 Task: Assign in the project CarveTech the issue 'Develop a new tool for automated testing of mobile application integration with third-party services and APIs' to the sprint 'Speed Demons'. Assign in the project CarveTech the issue 'Upgrade the mobile responsiveness and mobile compatibility mechanisms of a web application to improve mobile user experience' to the sprint 'Speed Demons'. Assign in the project CarveTech the issue 'Create a new online platform for online entrepreneurship courses with advanced business tools and community features' to the sprint 'Speed Demons'. Assign in the project CarveTech the issue 'Implement a new cloud-based document management system for a company with advanced document versioning and access control features' to the sprint 'Speed Demons'
Action: Mouse moved to (203, 60)
Screenshot: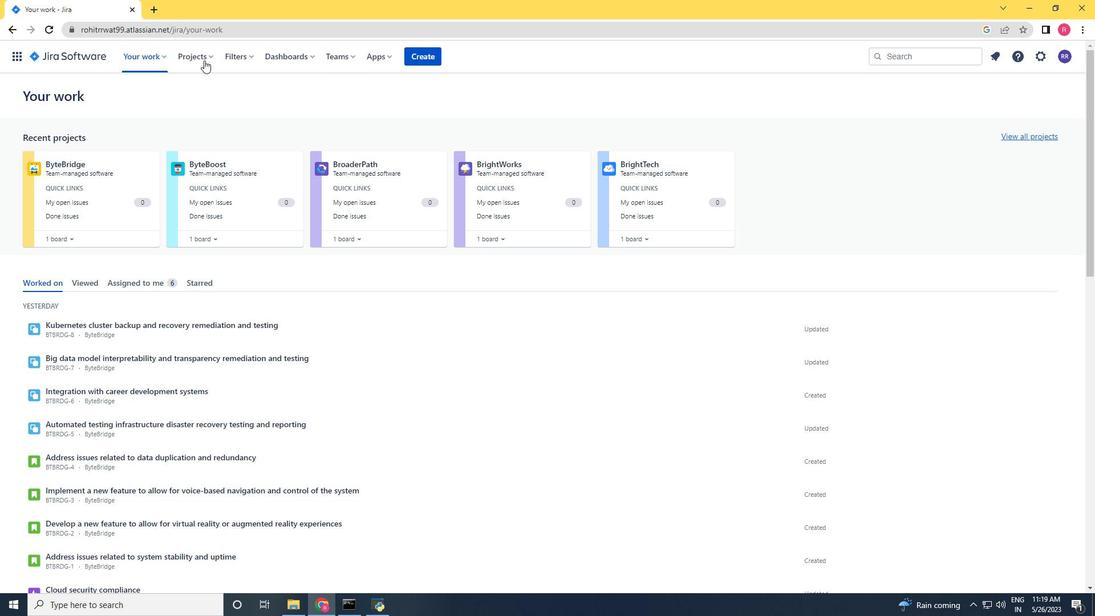 
Action: Mouse pressed left at (203, 60)
Screenshot: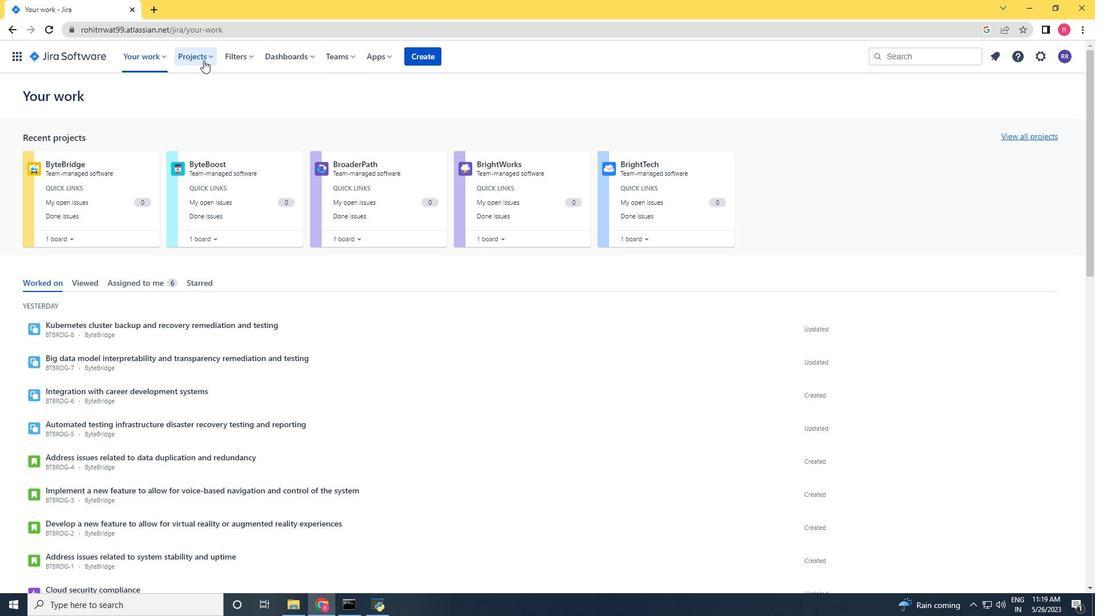 
Action: Mouse moved to (224, 102)
Screenshot: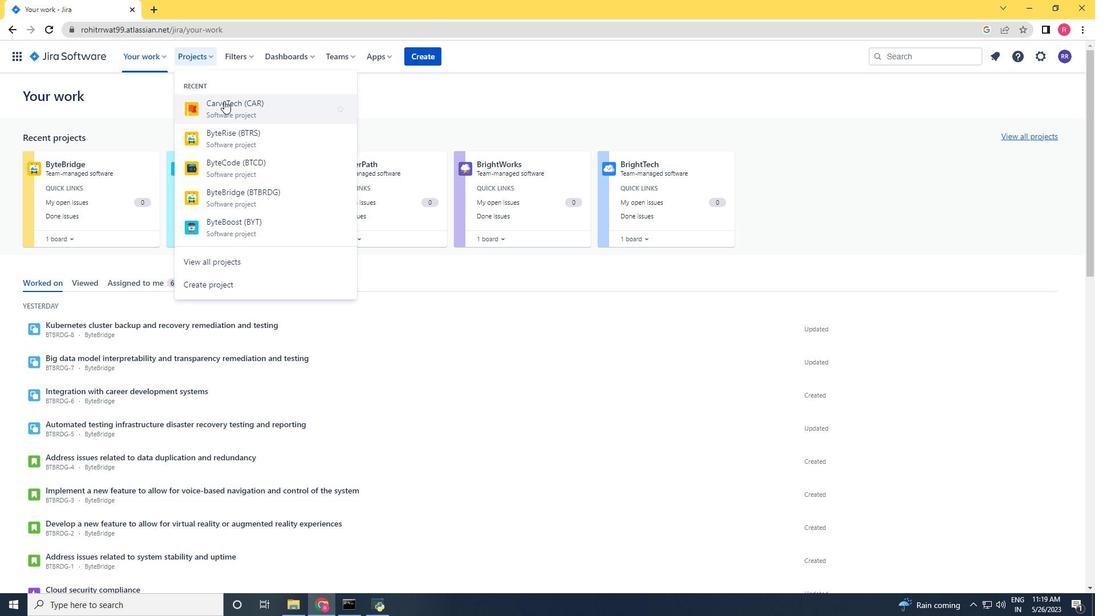 
Action: Mouse pressed left at (224, 102)
Screenshot: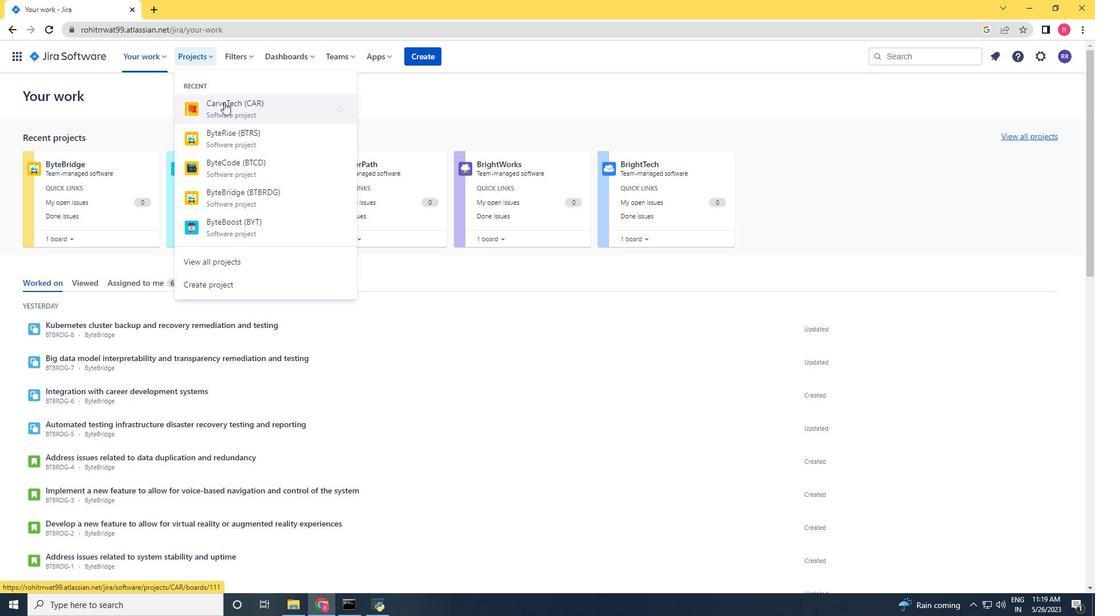
Action: Mouse moved to (67, 168)
Screenshot: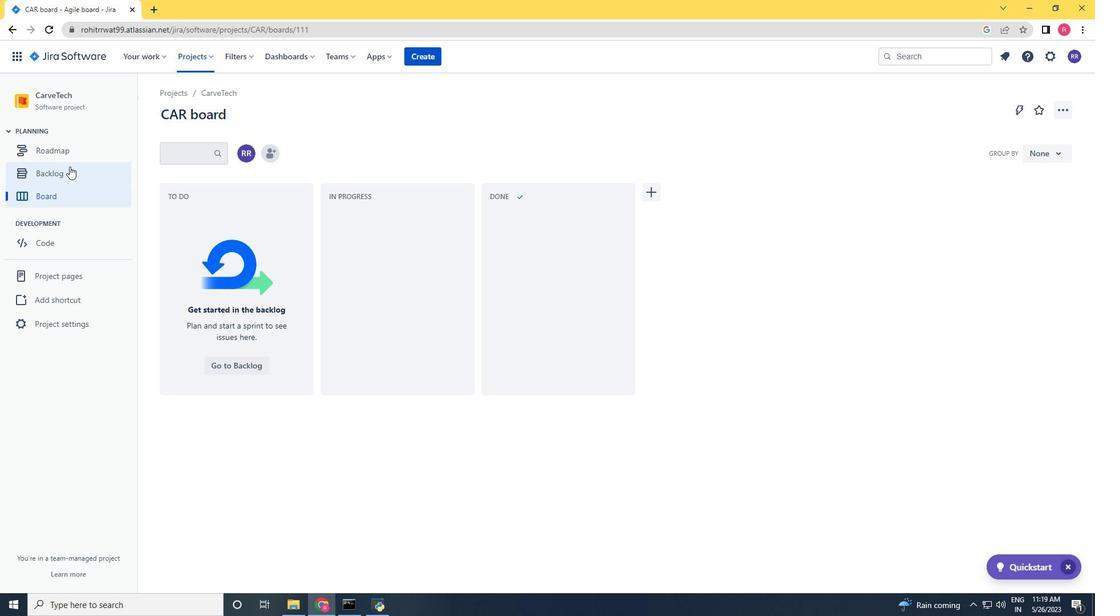 
Action: Mouse pressed left at (67, 168)
Screenshot: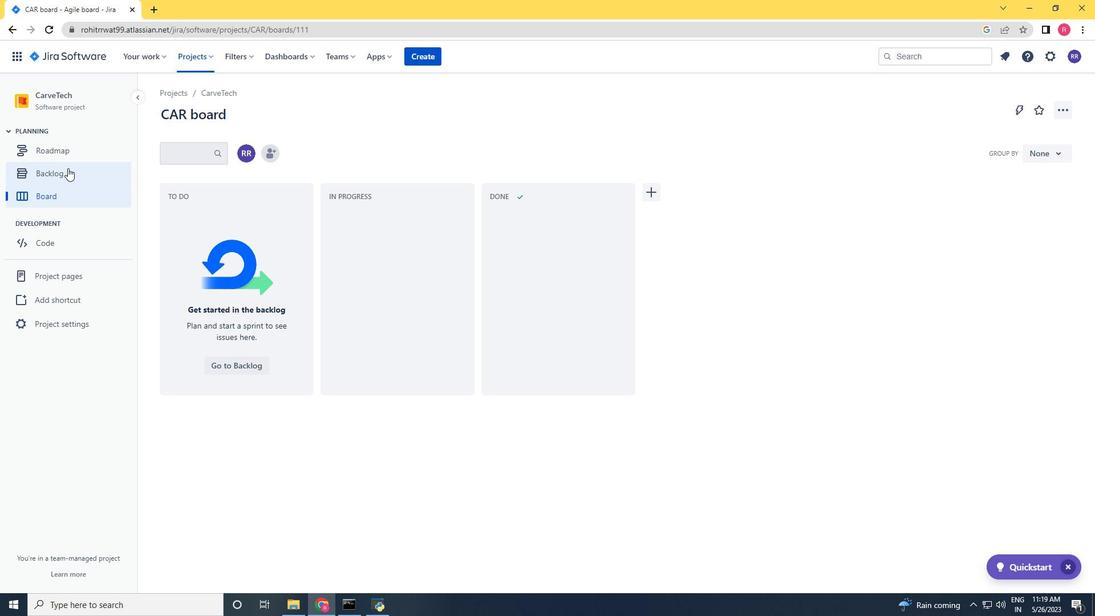 
Action: Mouse moved to (1044, 310)
Screenshot: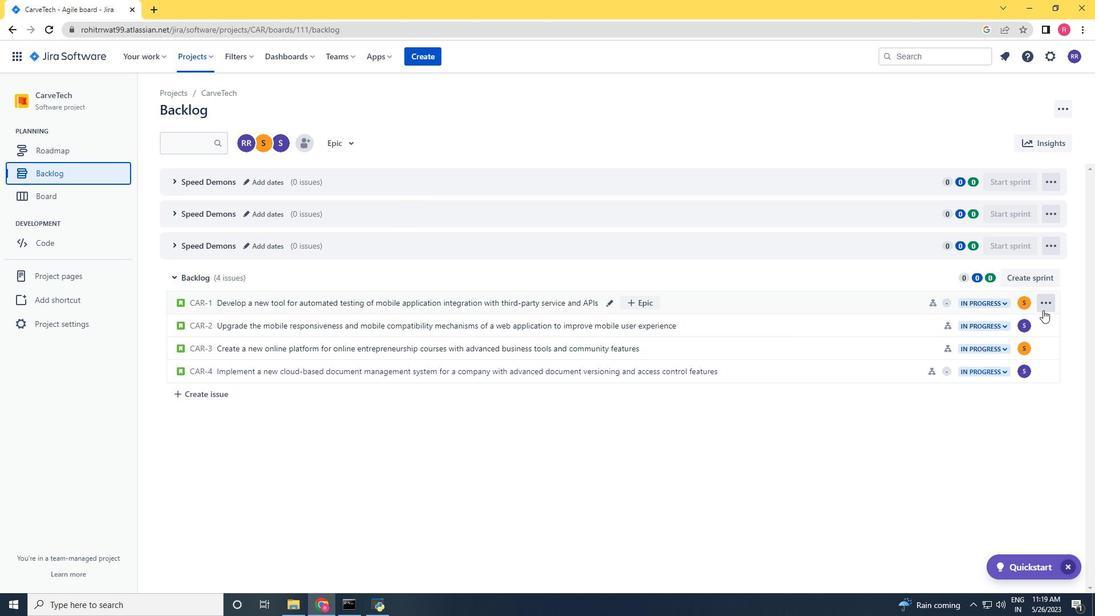 
Action: Mouse pressed left at (1044, 310)
Screenshot: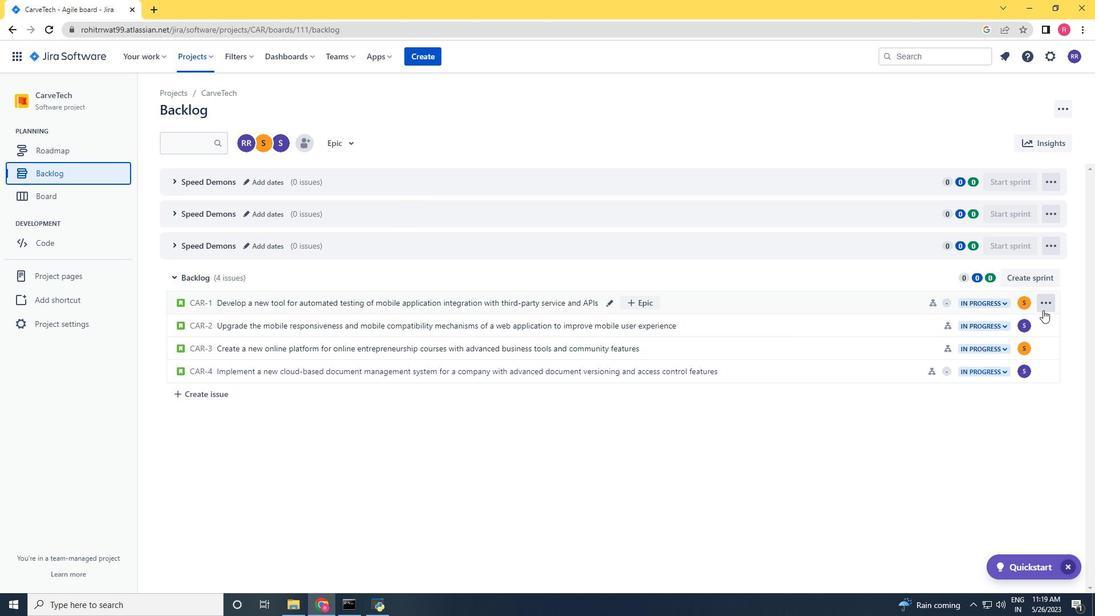 
Action: Mouse moved to (1022, 434)
Screenshot: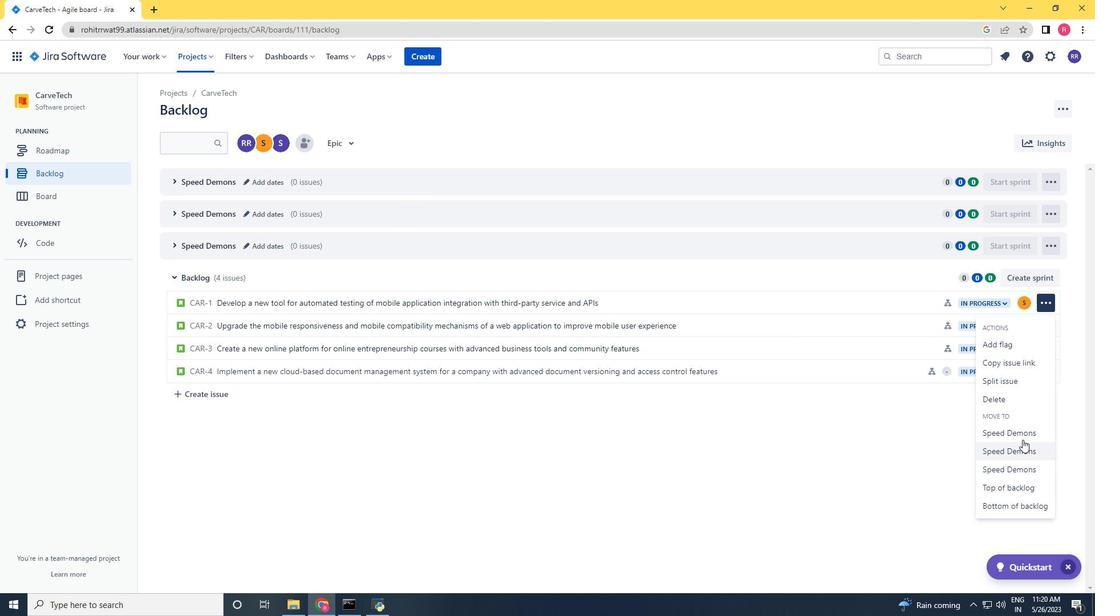 
Action: Mouse pressed left at (1022, 434)
Screenshot: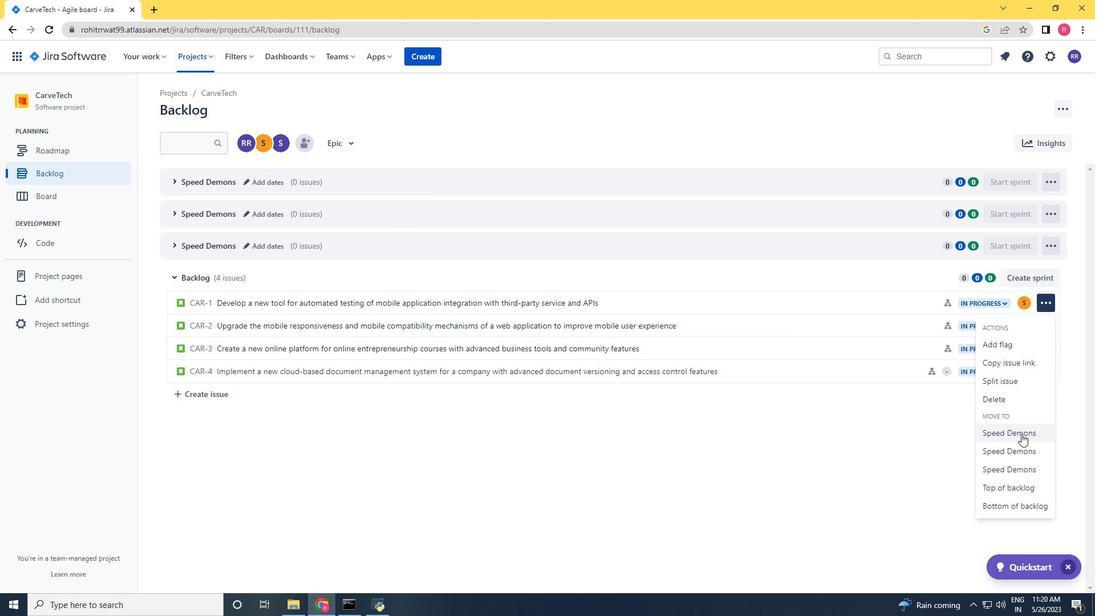 
Action: Mouse moved to (172, 181)
Screenshot: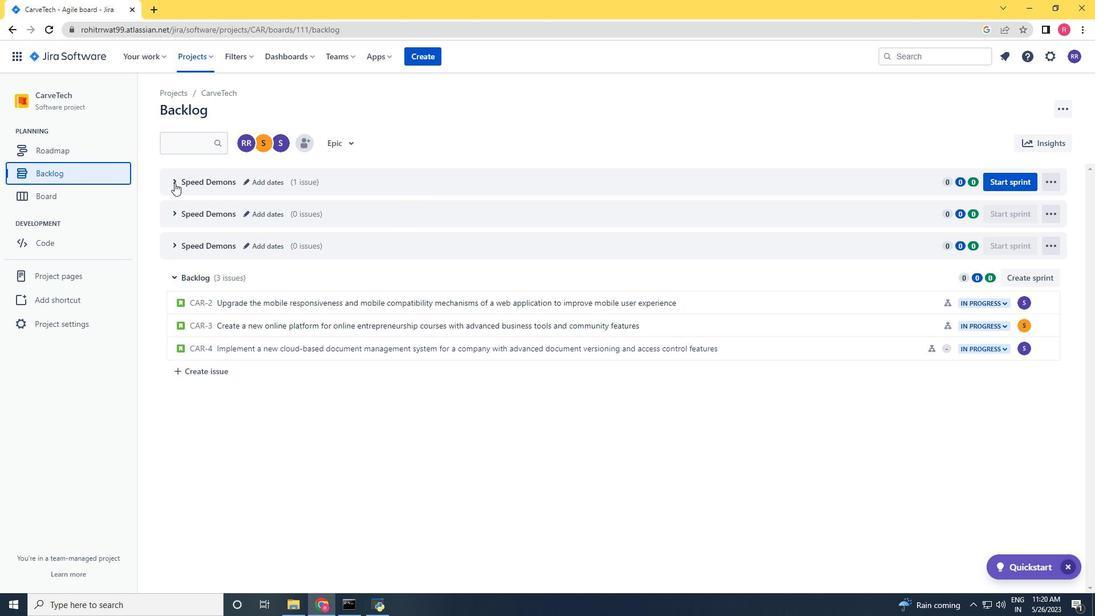 
Action: Mouse pressed left at (172, 181)
Screenshot: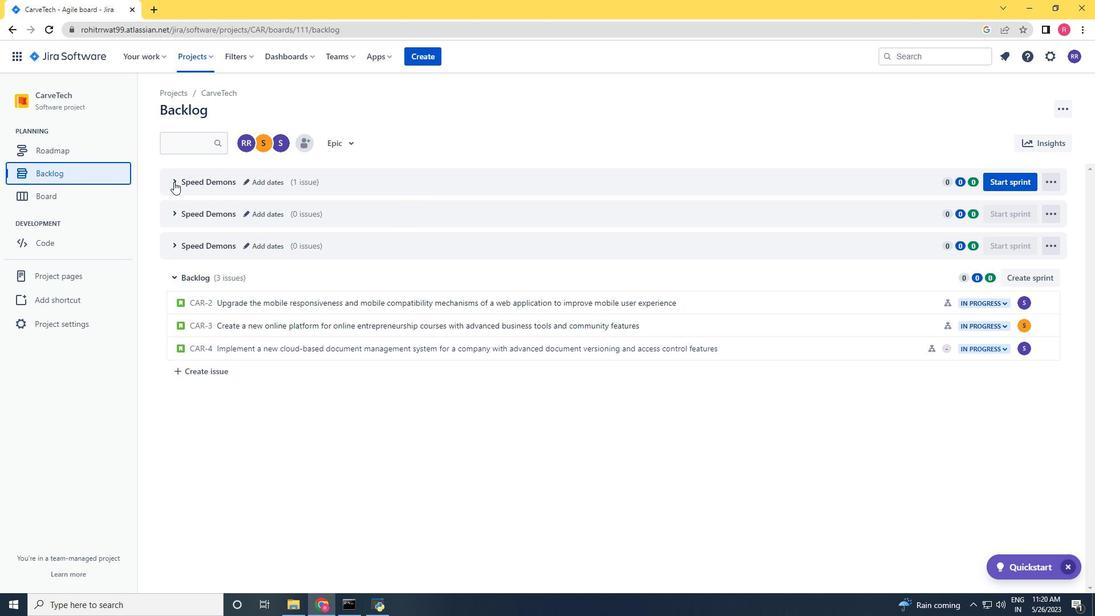 
Action: Mouse moved to (810, 378)
Screenshot: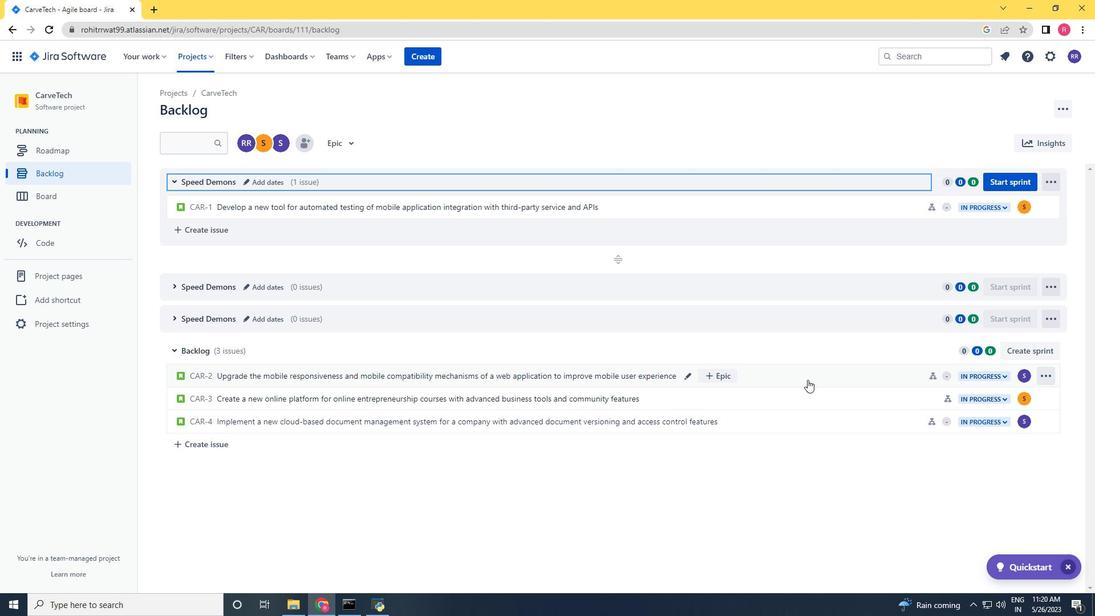 
Action: Mouse pressed left at (810, 378)
Screenshot: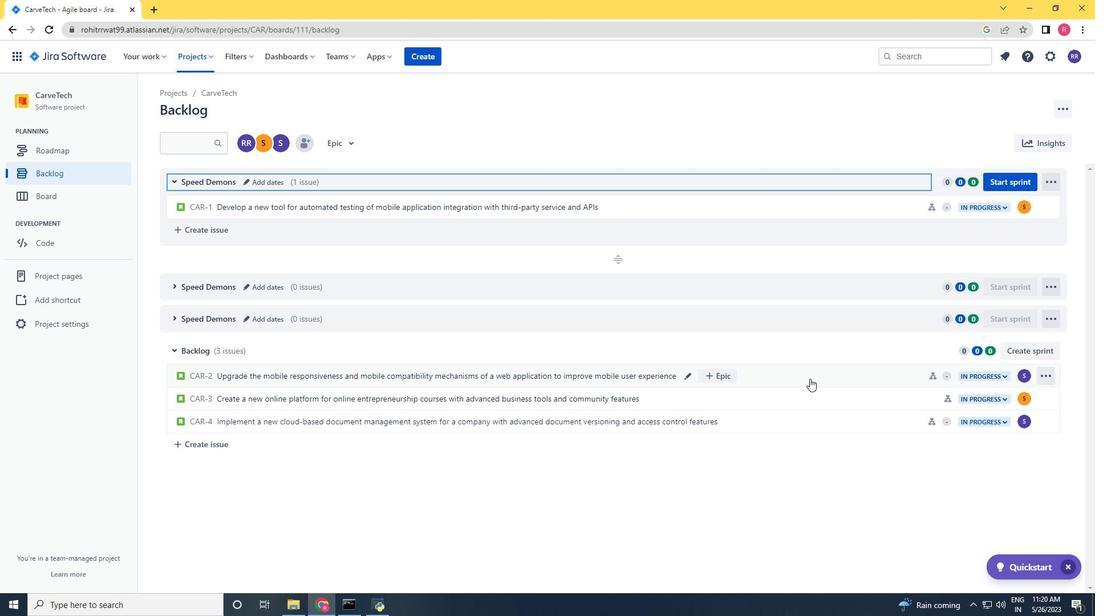 
Action: Mouse moved to (1071, 176)
Screenshot: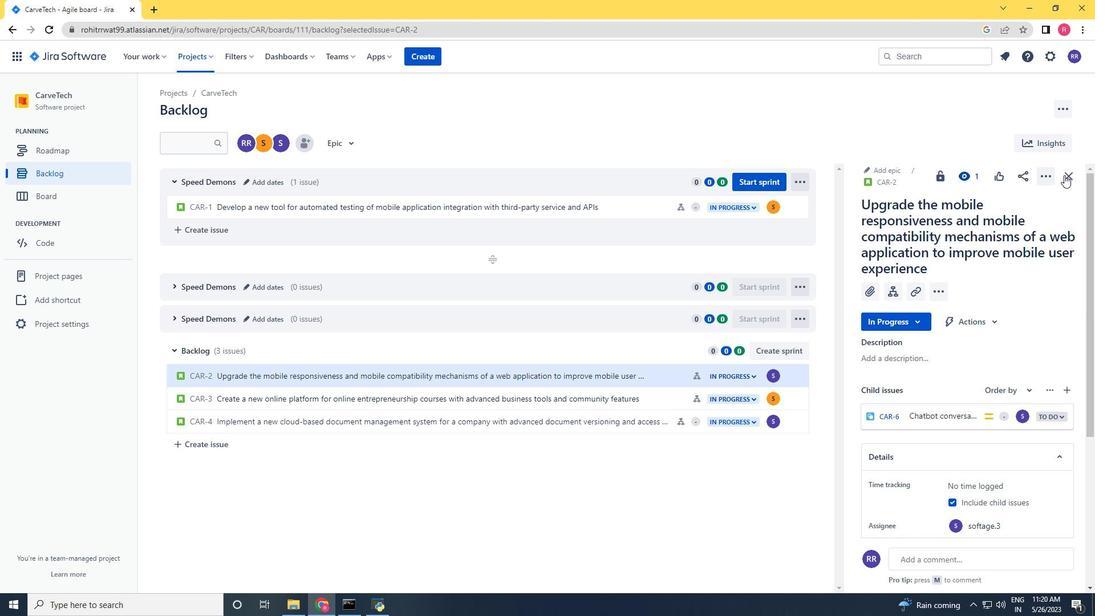 
Action: Mouse pressed left at (1071, 176)
Screenshot: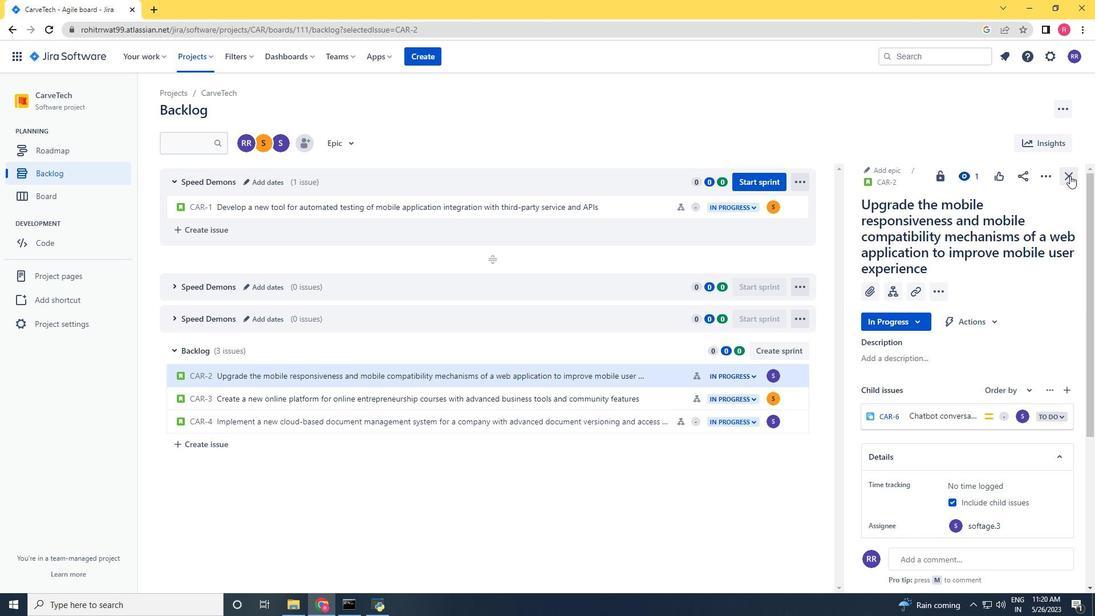
Action: Mouse moved to (1046, 377)
Screenshot: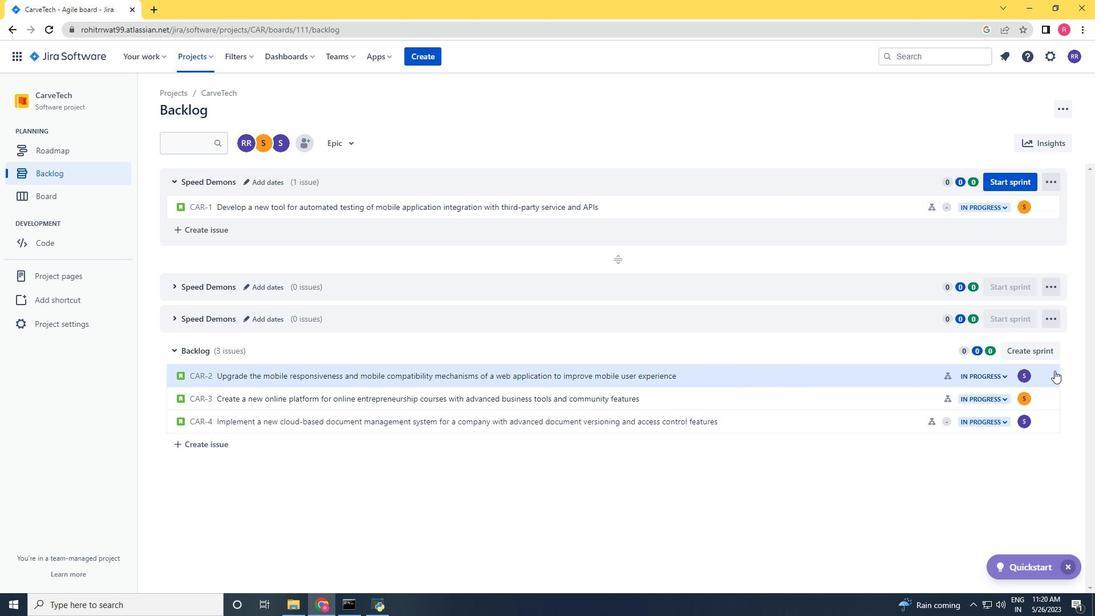 
Action: Mouse pressed left at (1046, 377)
Screenshot: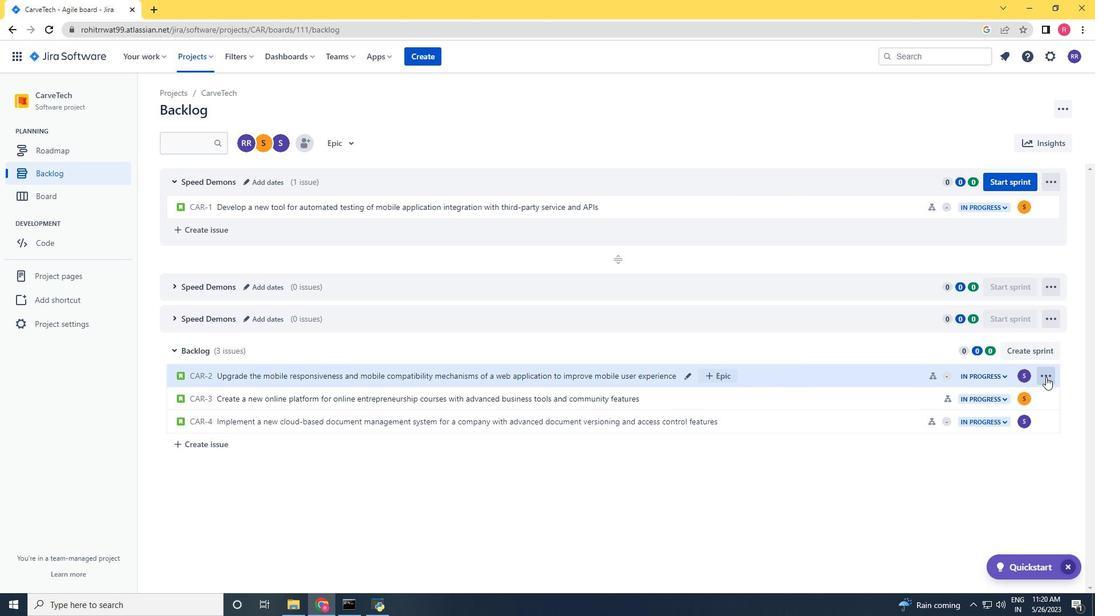 
Action: Mouse moved to (1011, 296)
Screenshot: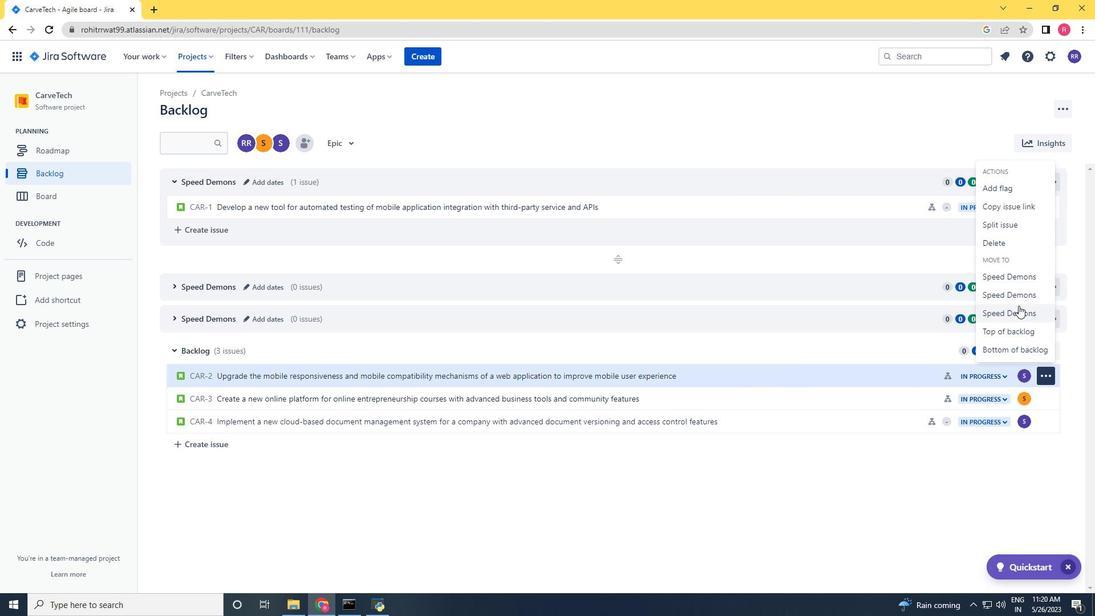 
Action: Mouse pressed left at (1011, 296)
Screenshot: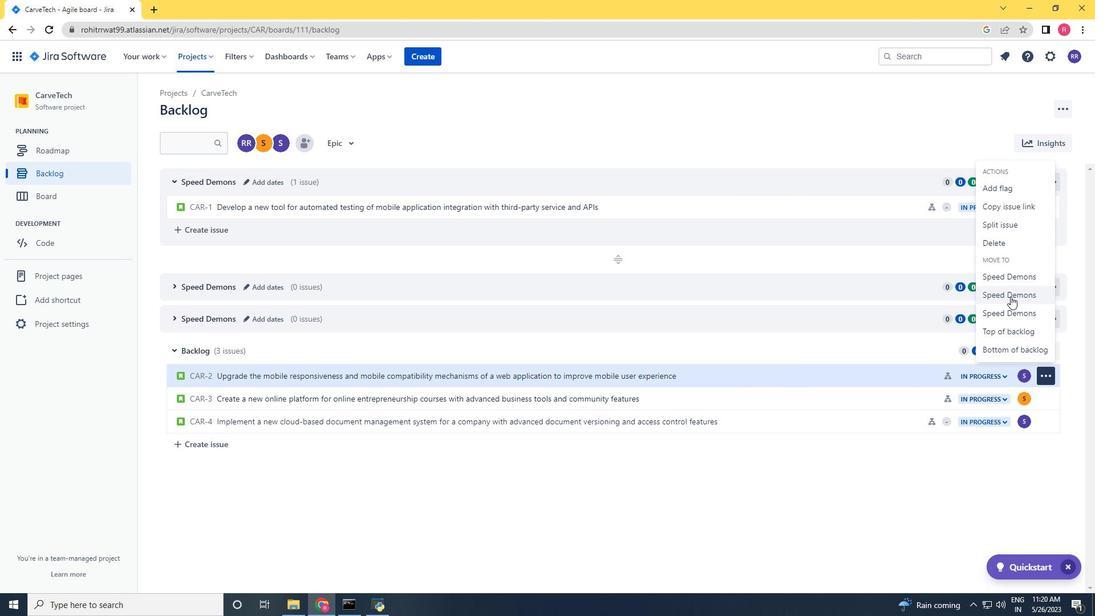 
Action: Mouse moved to (171, 286)
Screenshot: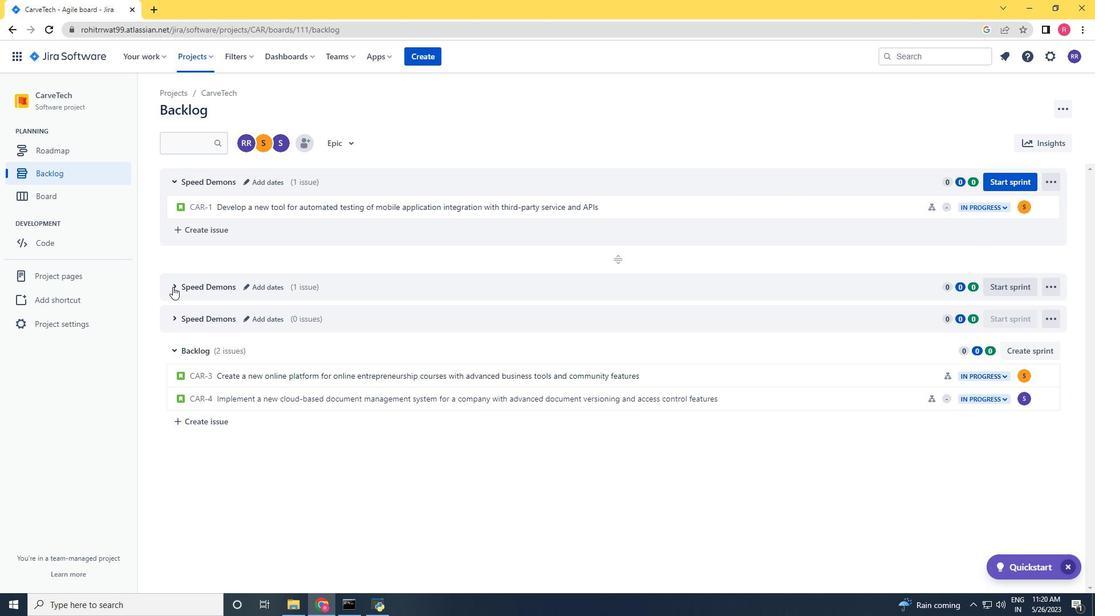 
Action: Mouse pressed left at (171, 286)
Screenshot: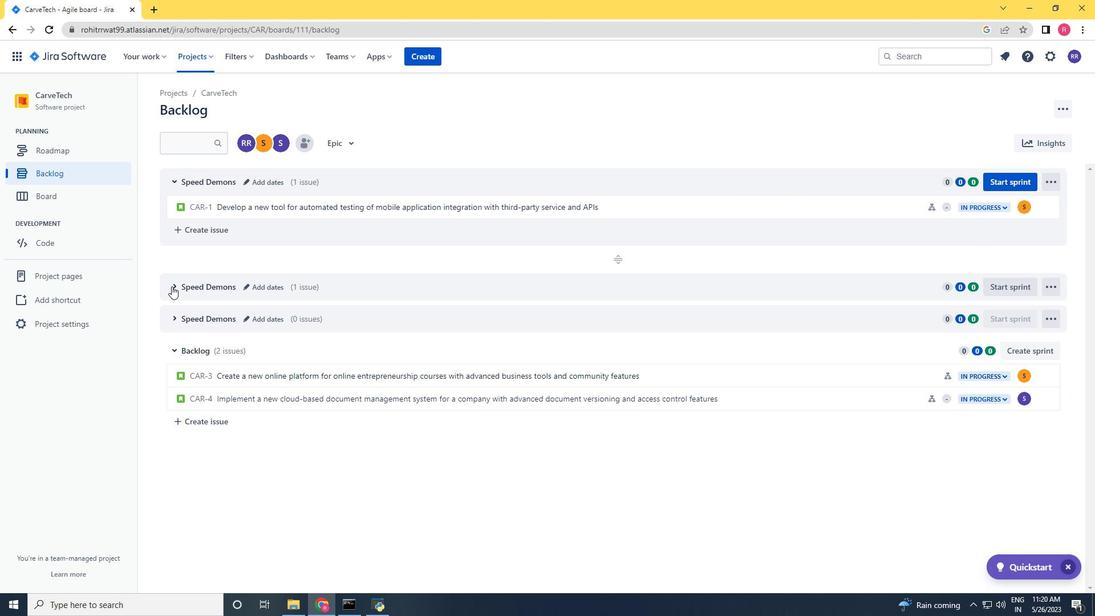 
Action: Mouse moved to (844, 443)
Screenshot: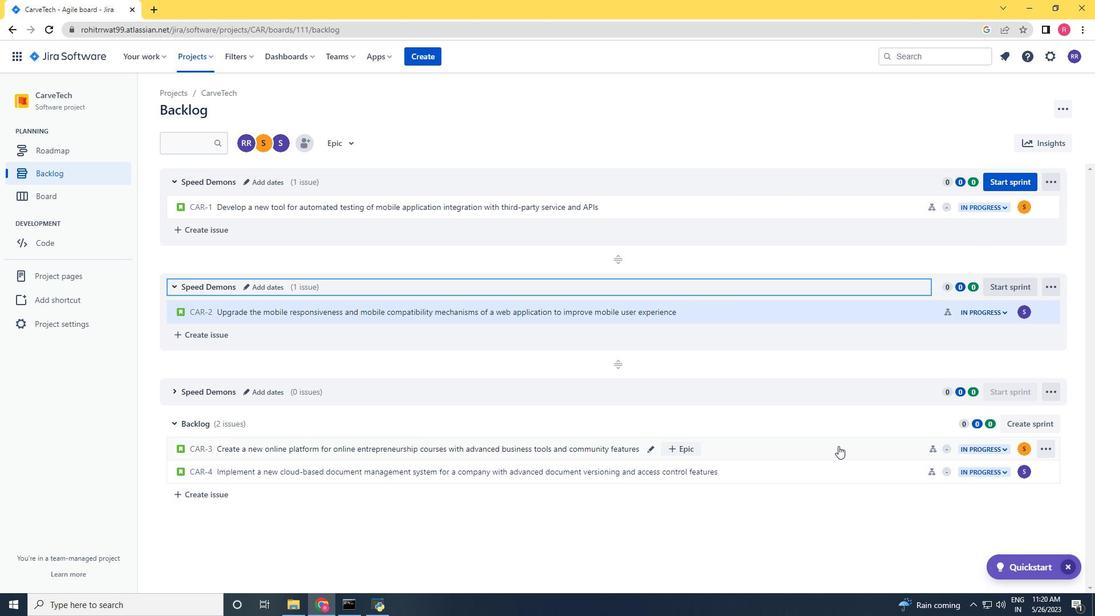 
Action: Mouse pressed left at (844, 443)
Screenshot: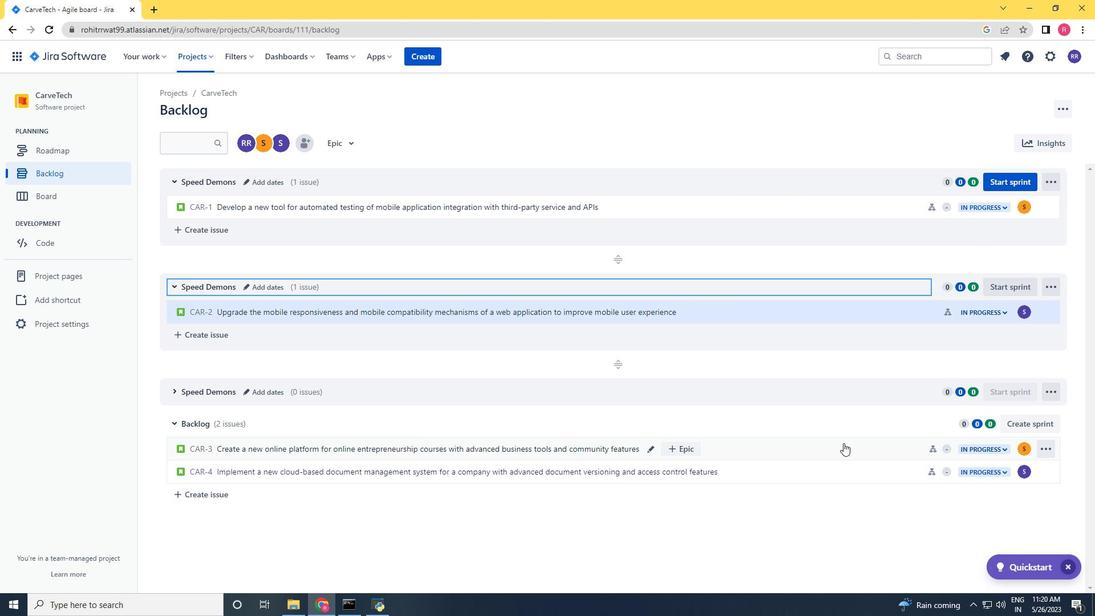 
Action: Mouse moved to (1070, 182)
Screenshot: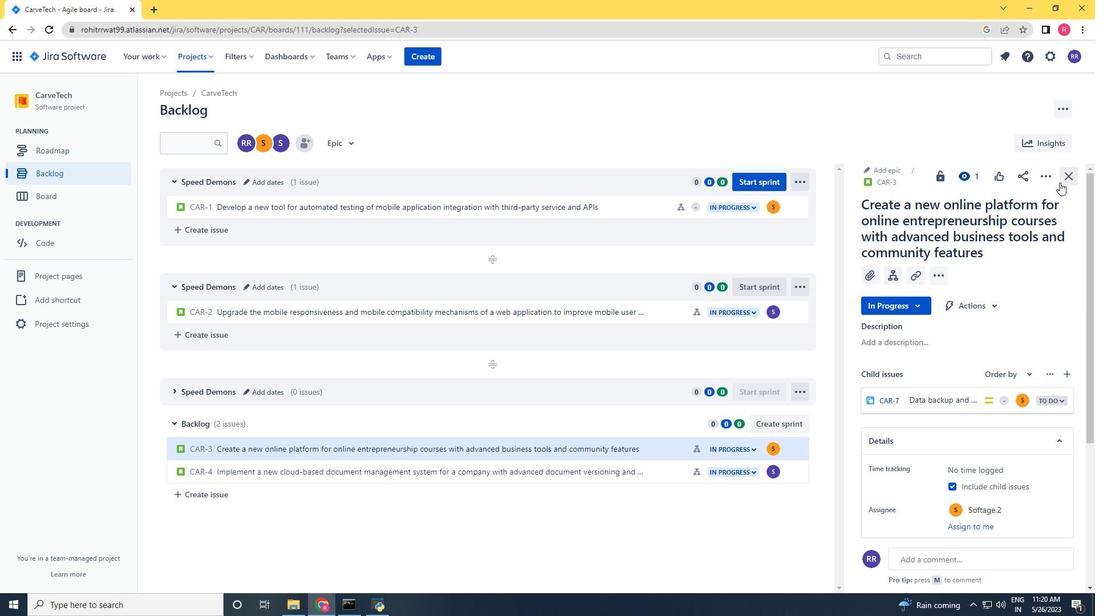 
Action: Mouse pressed left at (1070, 182)
Screenshot: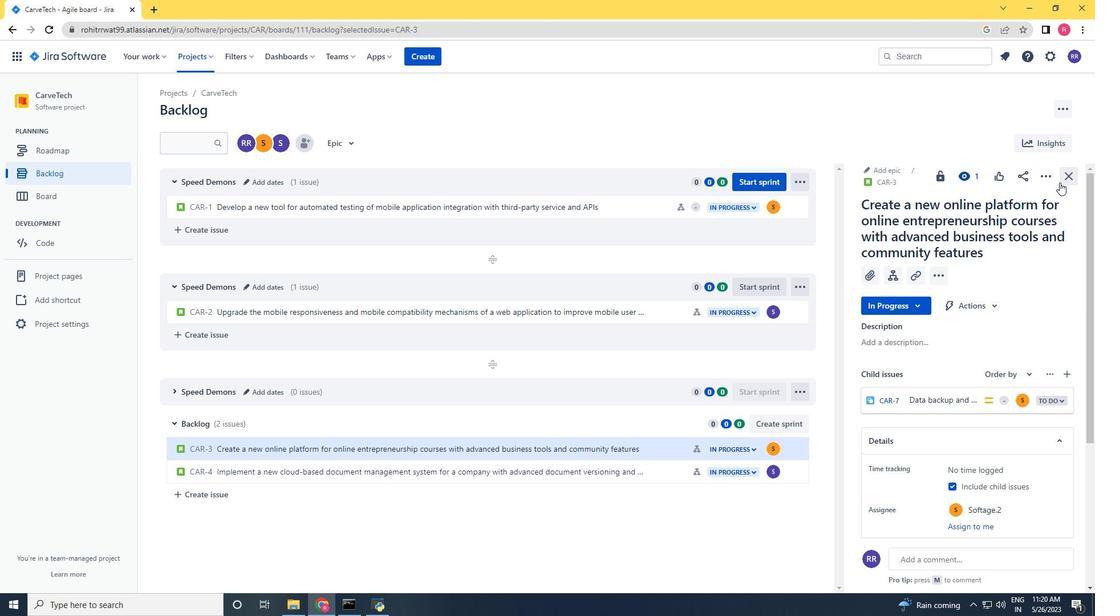 
Action: Mouse moved to (1046, 445)
Screenshot: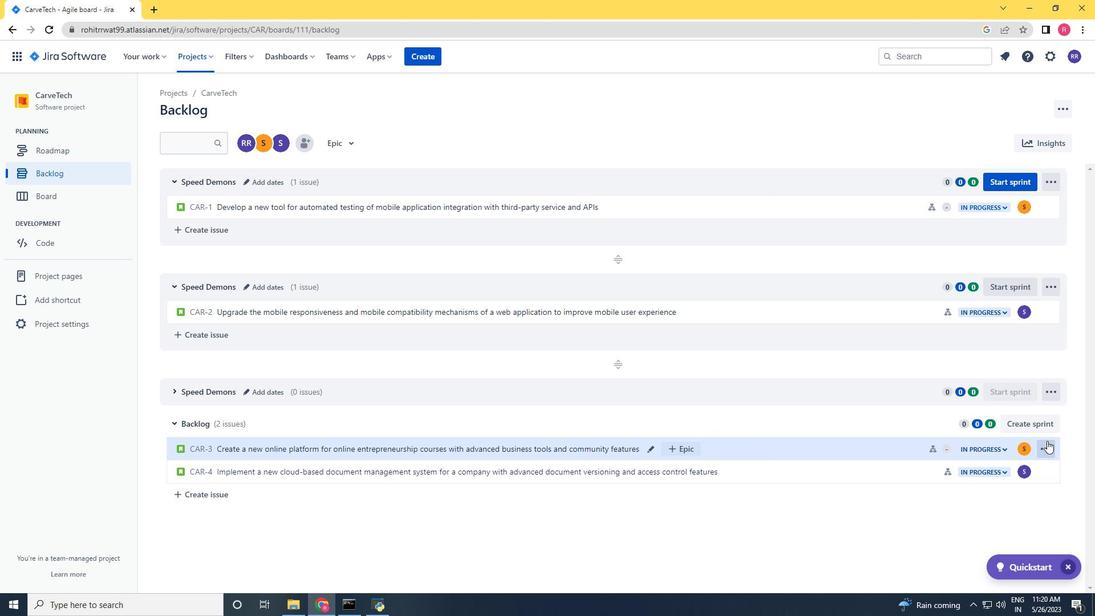 
Action: Mouse pressed left at (1046, 445)
Screenshot: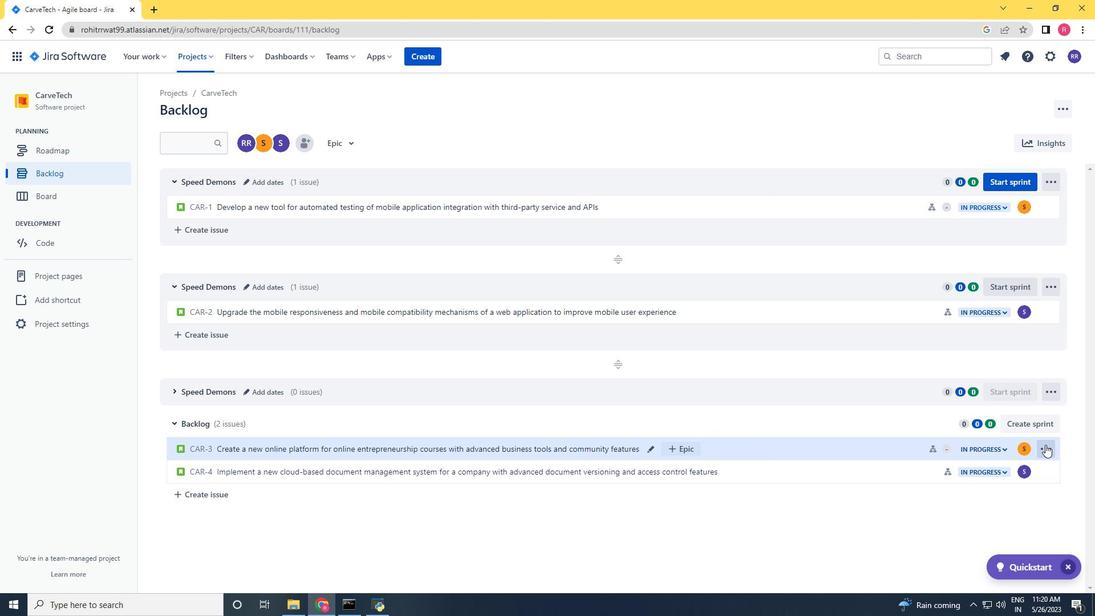 
Action: Mouse moved to (1033, 386)
Screenshot: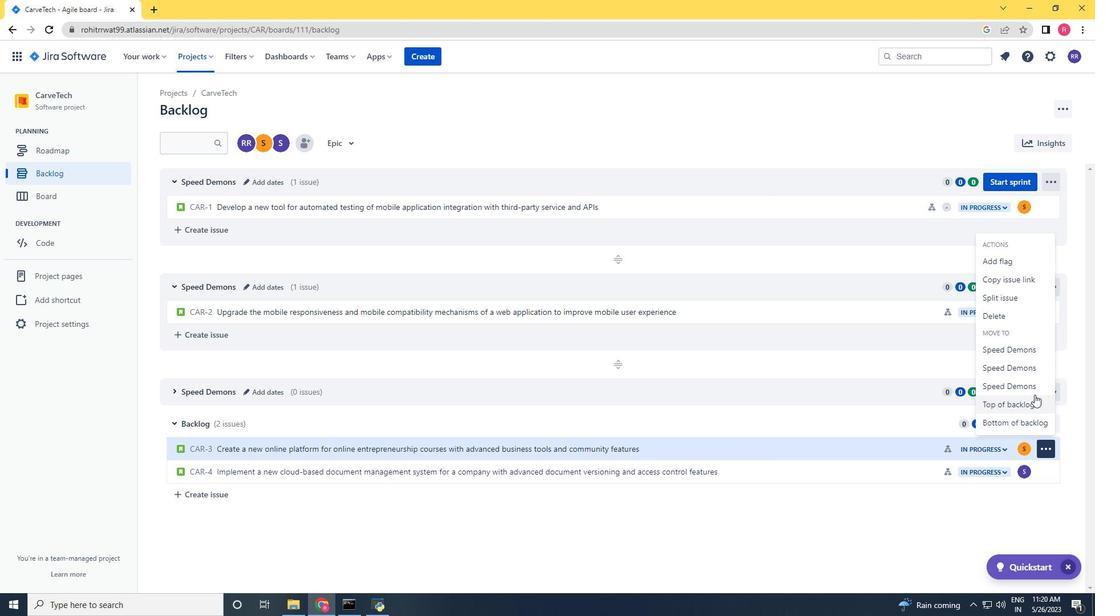 
Action: Mouse pressed left at (1033, 386)
Screenshot: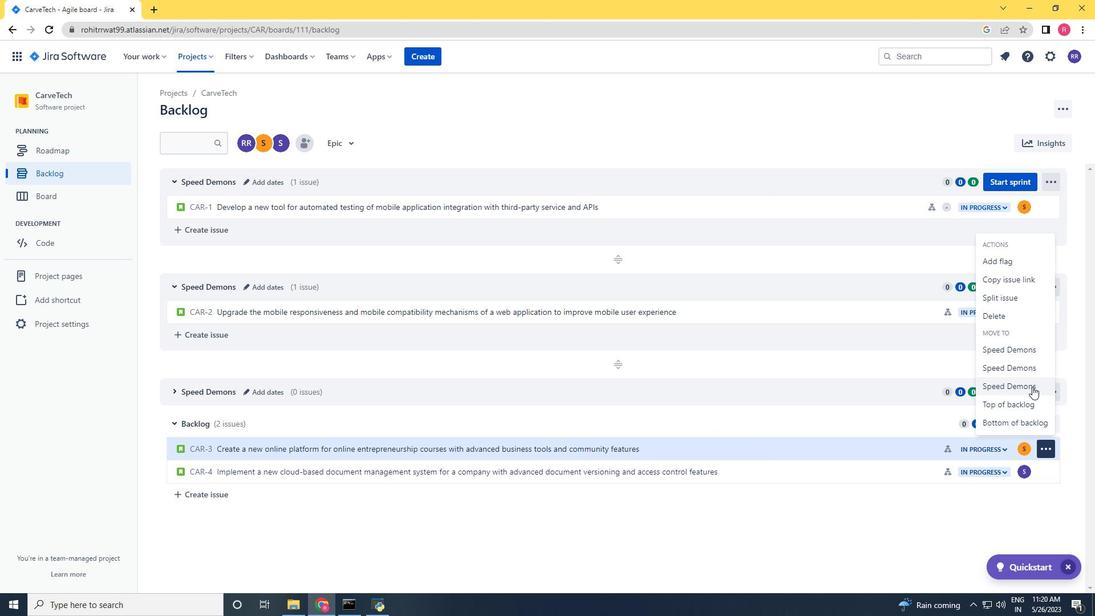 
Action: Mouse moved to (177, 391)
Screenshot: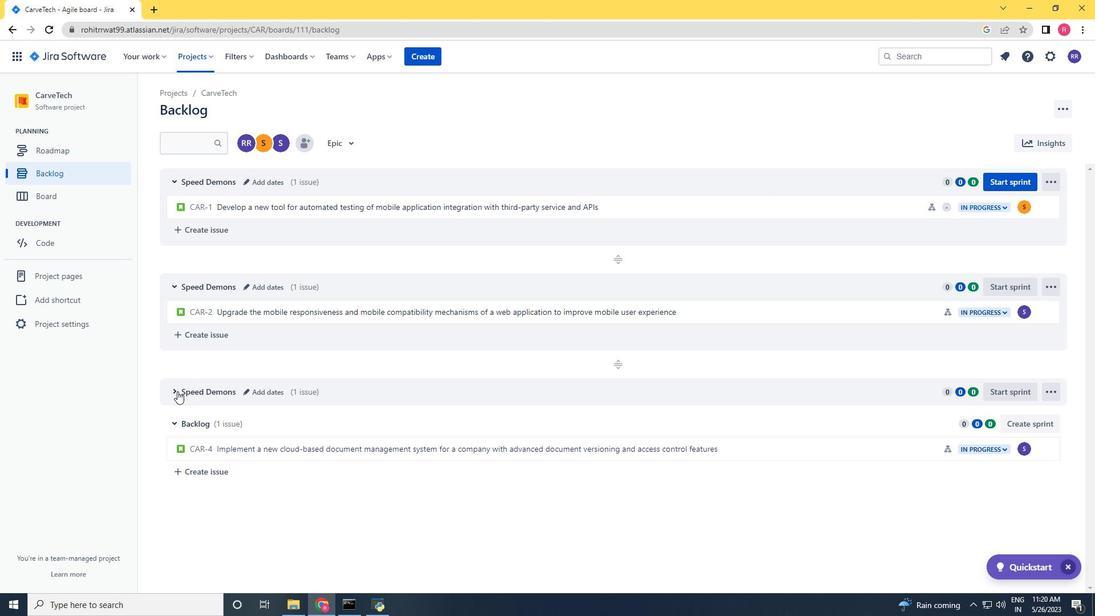 
Action: Mouse pressed left at (177, 391)
Screenshot: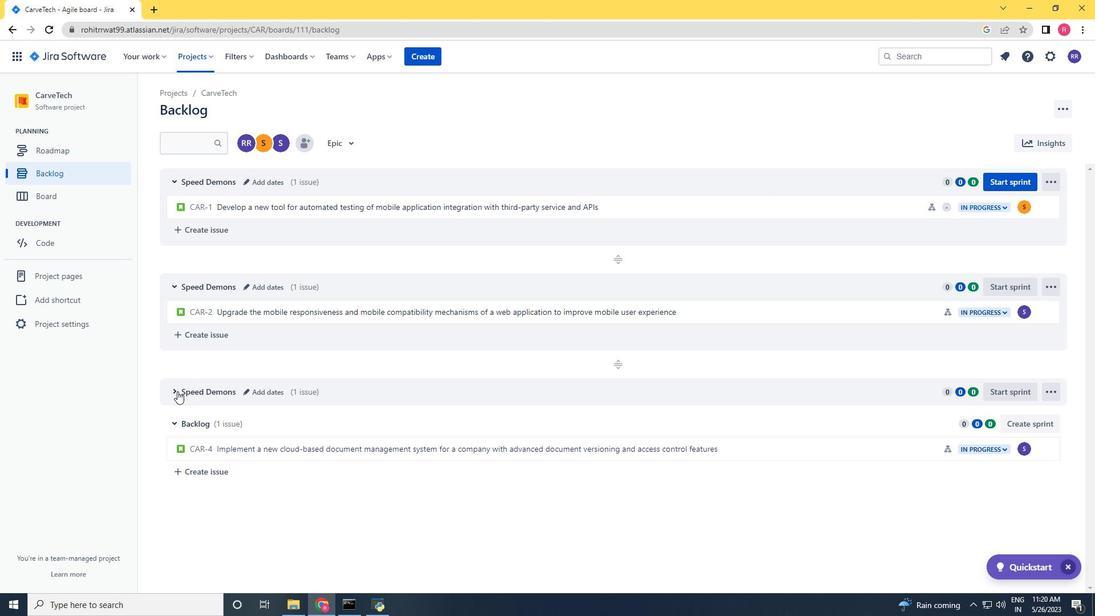 
Action: Mouse moved to (1052, 524)
Screenshot: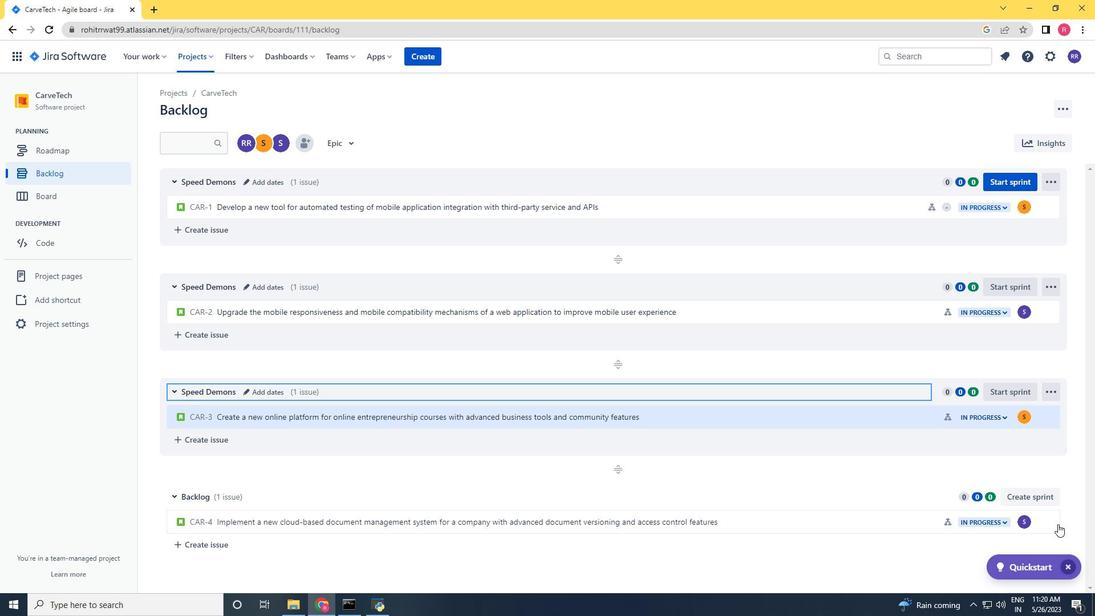 
Action: Mouse pressed left at (1052, 524)
Screenshot: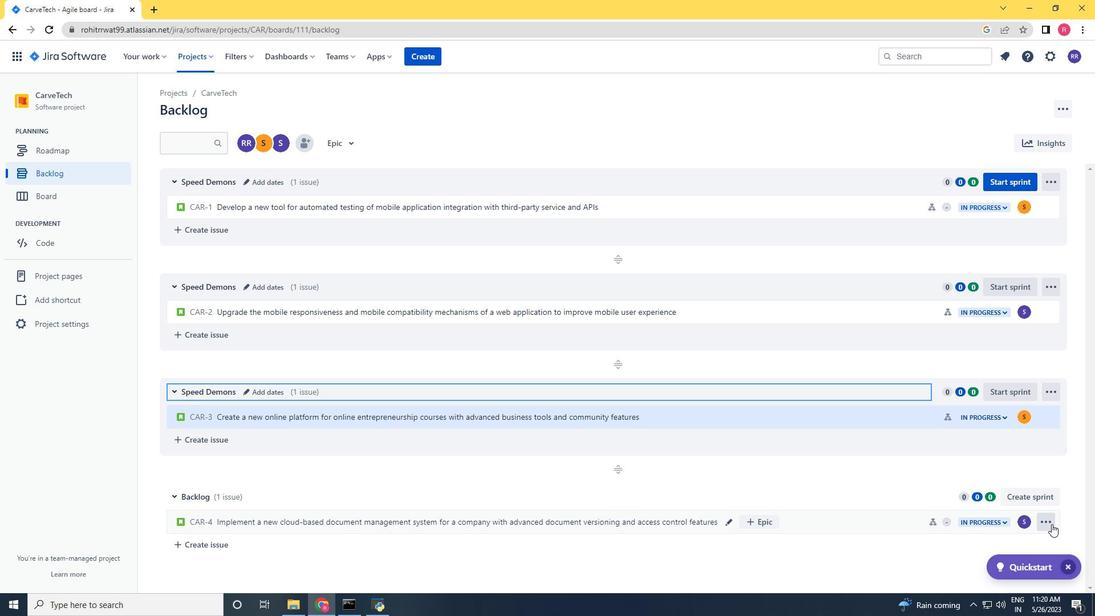 
Action: Mouse moved to (1030, 463)
Screenshot: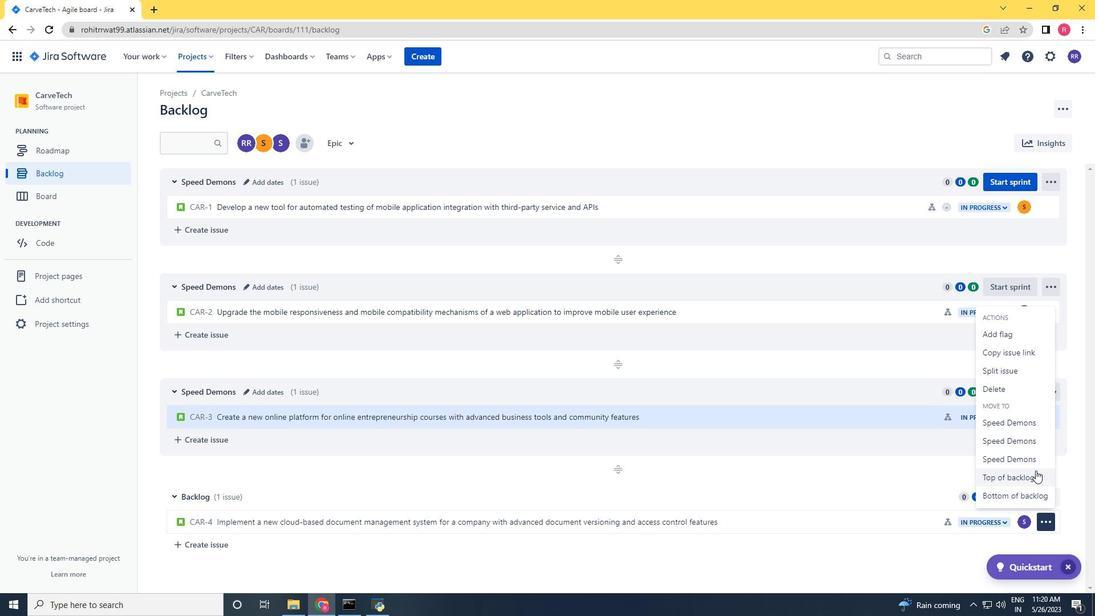 
Action: Mouse pressed left at (1030, 463)
Screenshot: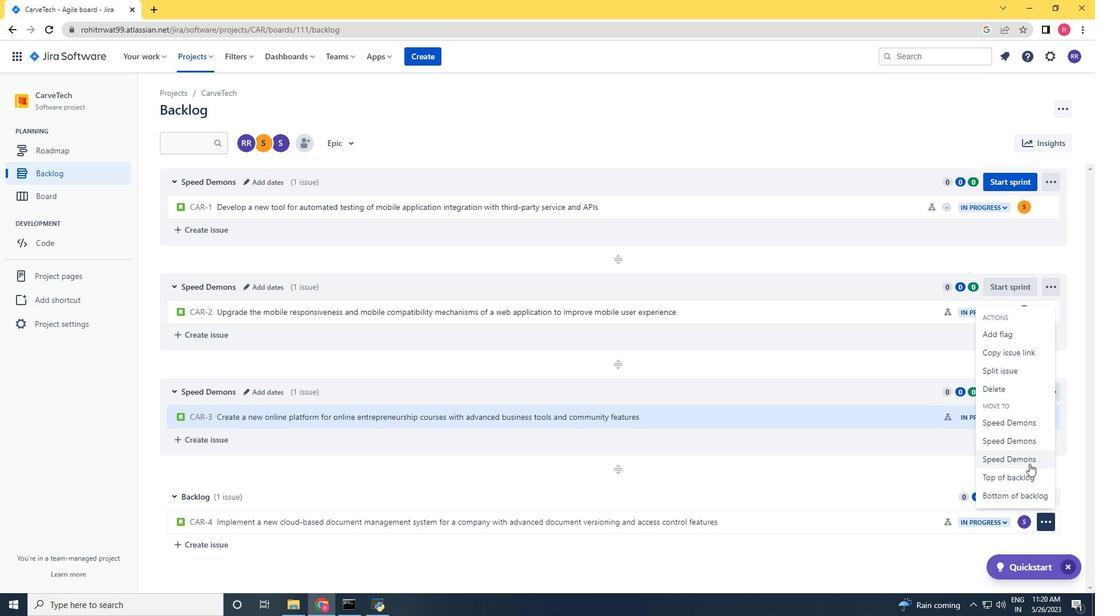 
Action: Mouse moved to (825, 497)
Screenshot: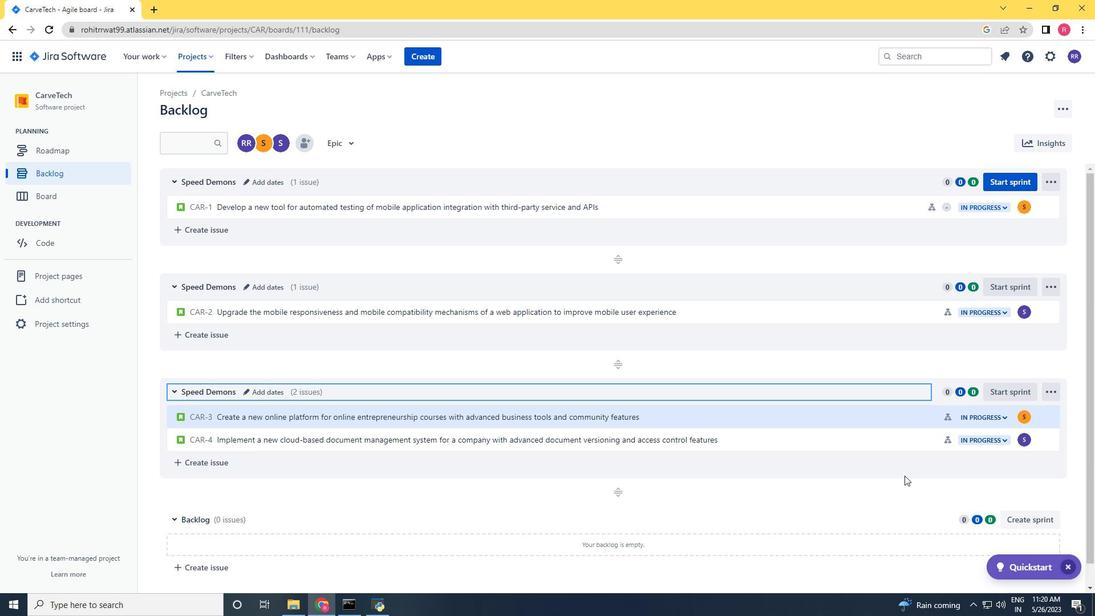 
Action: Mouse scrolled (825, 498) with delta (0, 0)
Screenshot: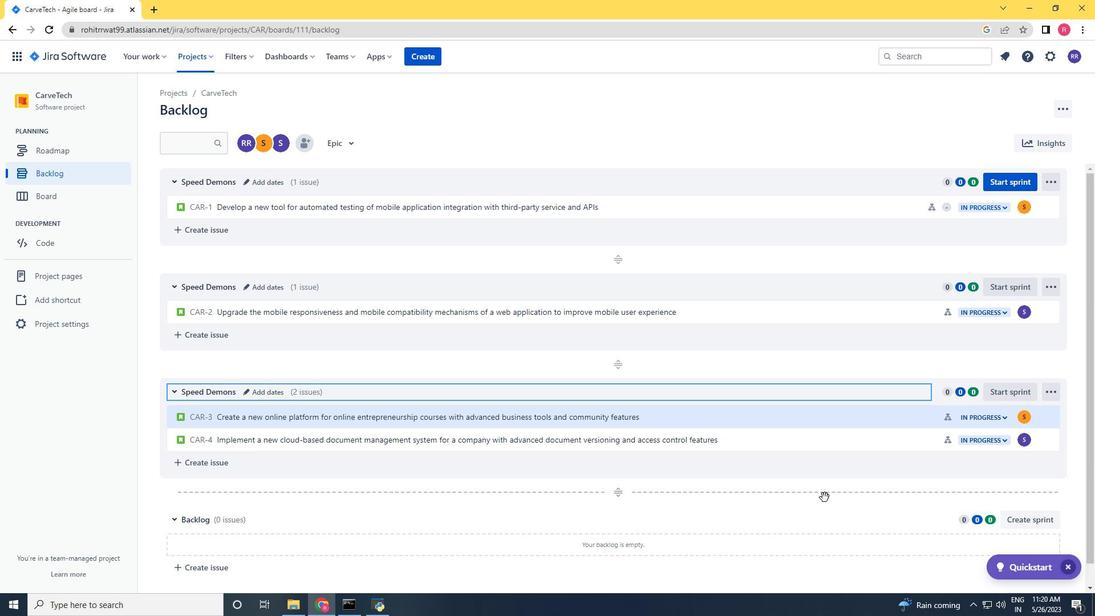
Action: Mouse scrolled (825, 498) with delta (0, 0)
Screenshot: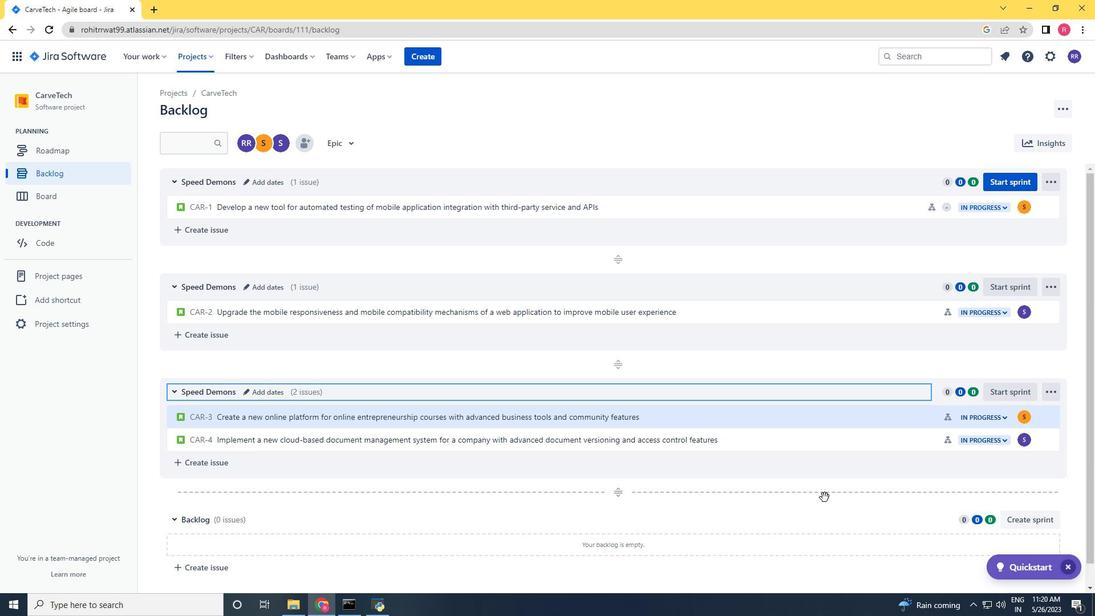 
Action: Mouse scrolled (825, 498) with delta (0, 0)
Screenshot: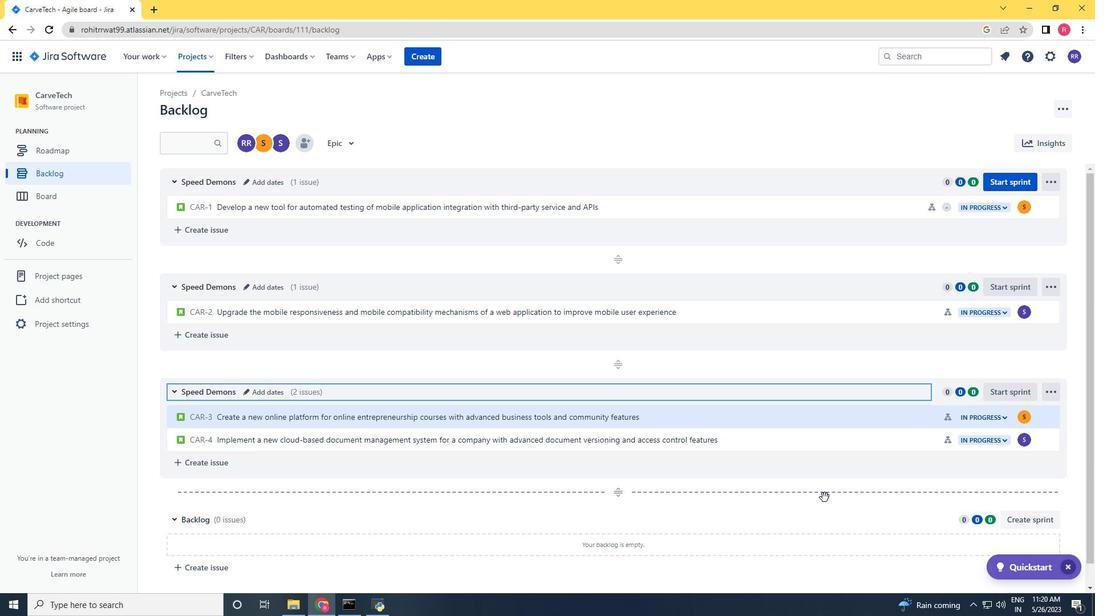 
Action: Mouse scrolled (825, 498) with delta (0, 0)
Screenshot: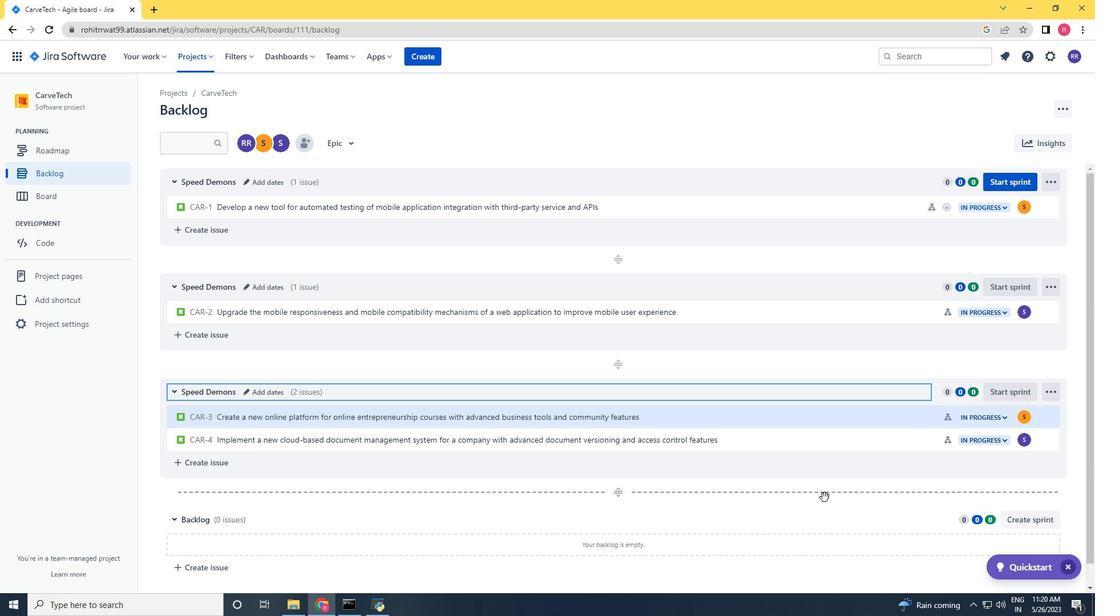 
Action: Mouse scrolled (825, 498) with delta (0, 0)
Screenshot: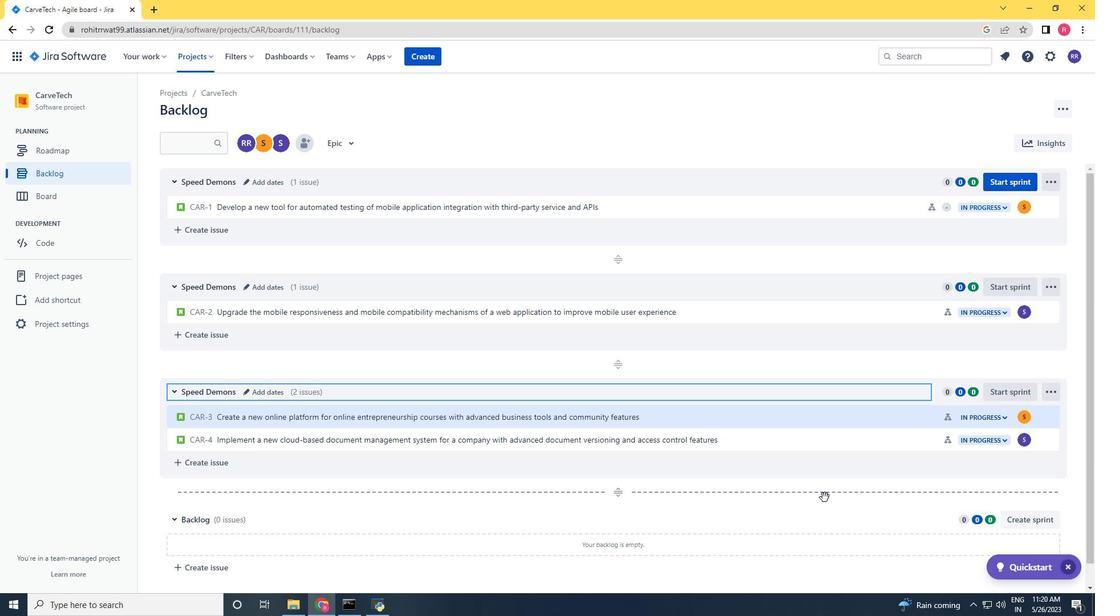 
Action: Mouse scrolled (825, 498) with delta (0, 0)
Screenshot: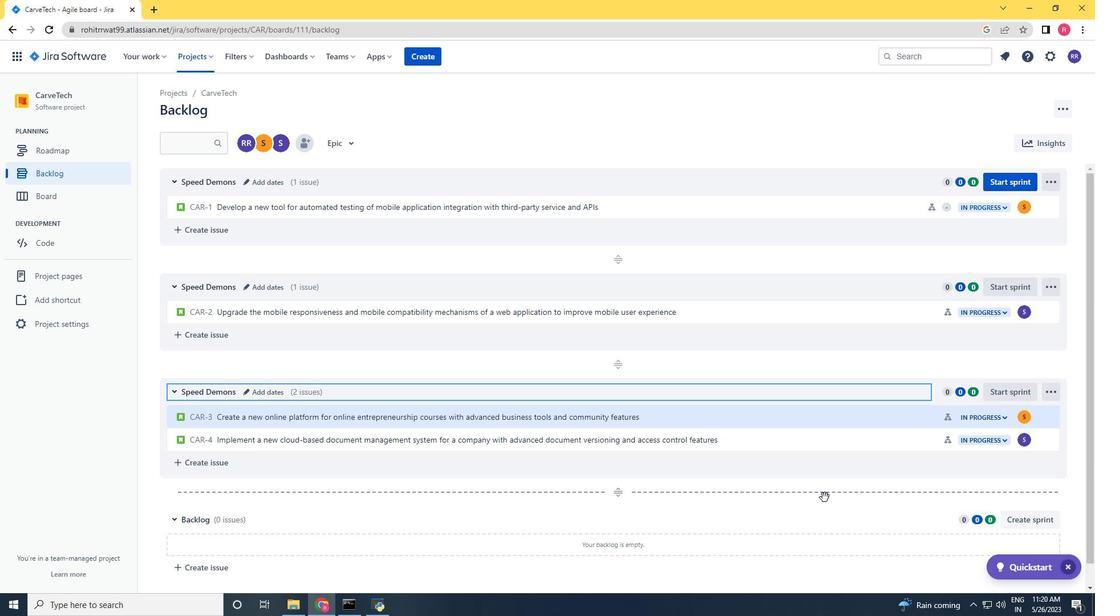 
Action: Mouse scrolled (825, 497) with delta (0, 0)
Screenshot: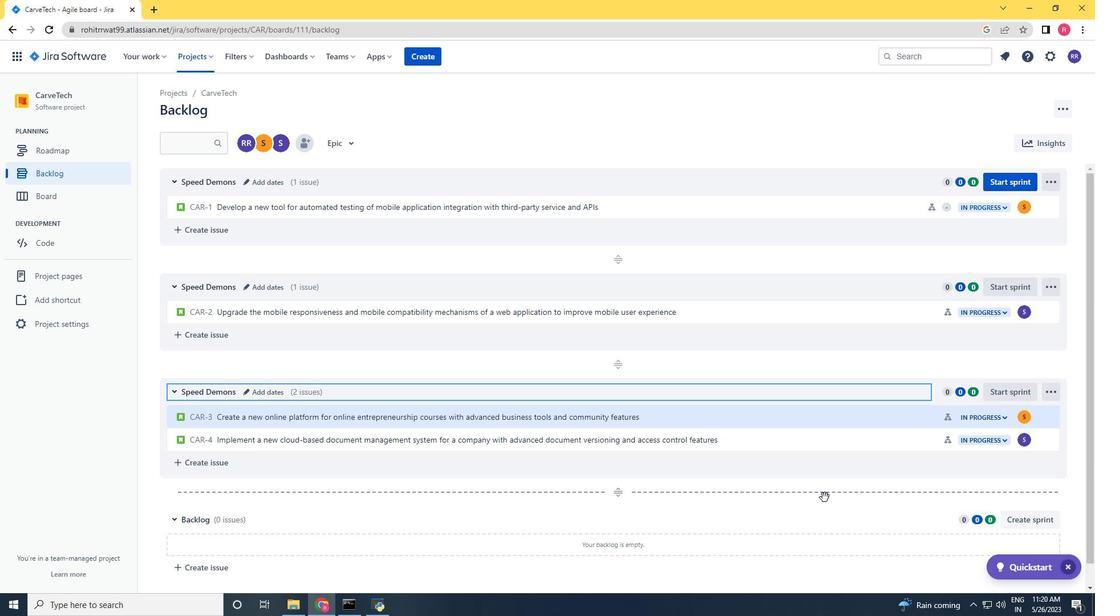 
Action: Mouse scrolled (825, 497) with delta (0, 0)
Screenshot: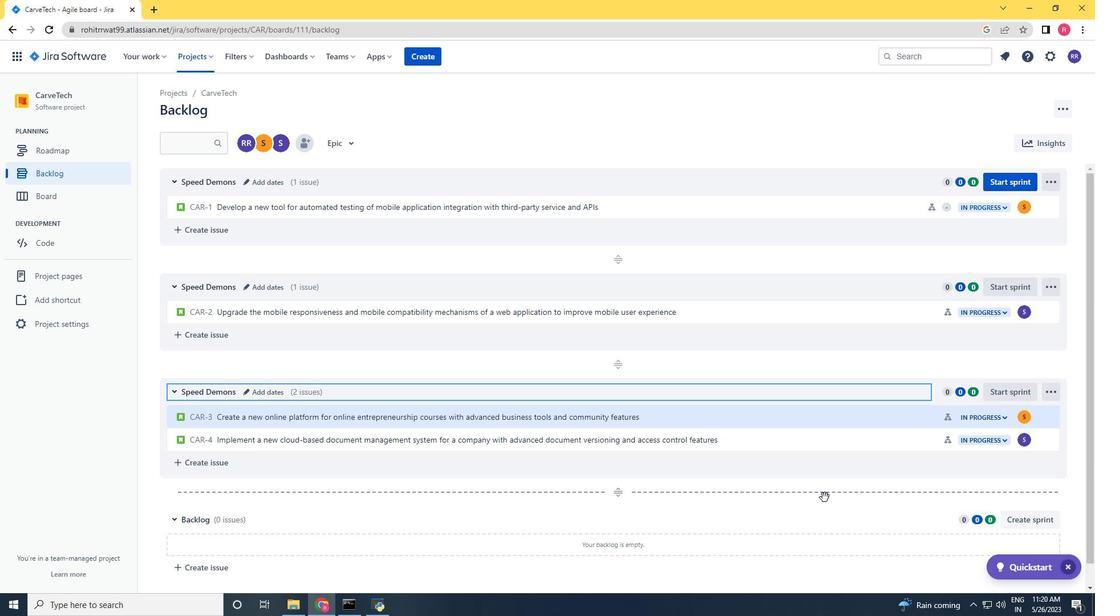 
Action: Mouse scrolled (825, 497) with delta (0, 0)
Screenshot: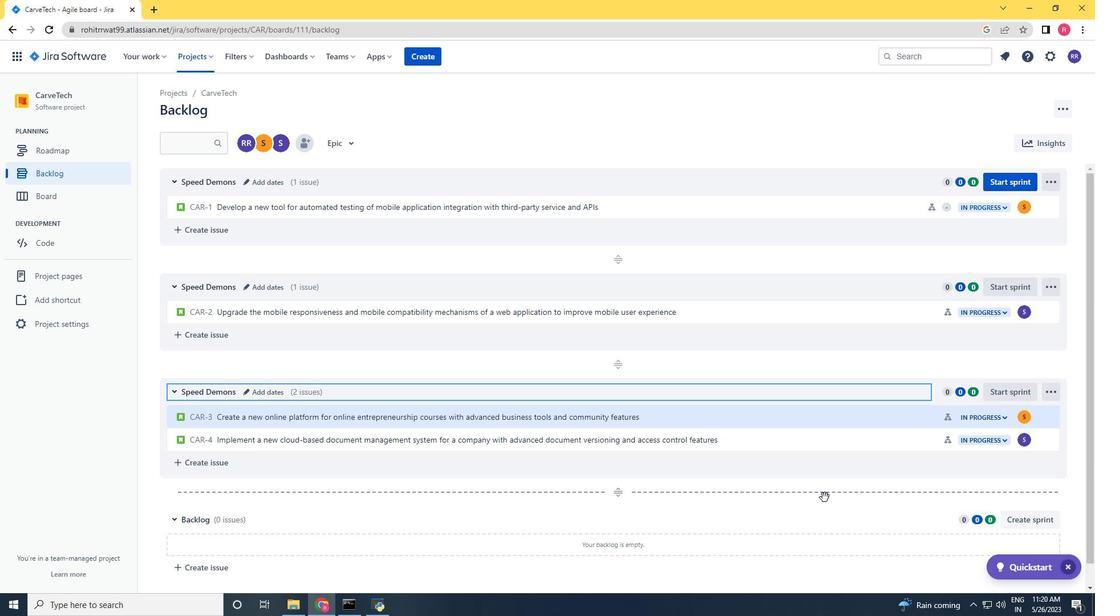 
